 Task: Print the page with 120 scaling.
Action: Mouse moved to (31, 94)
Screenshot: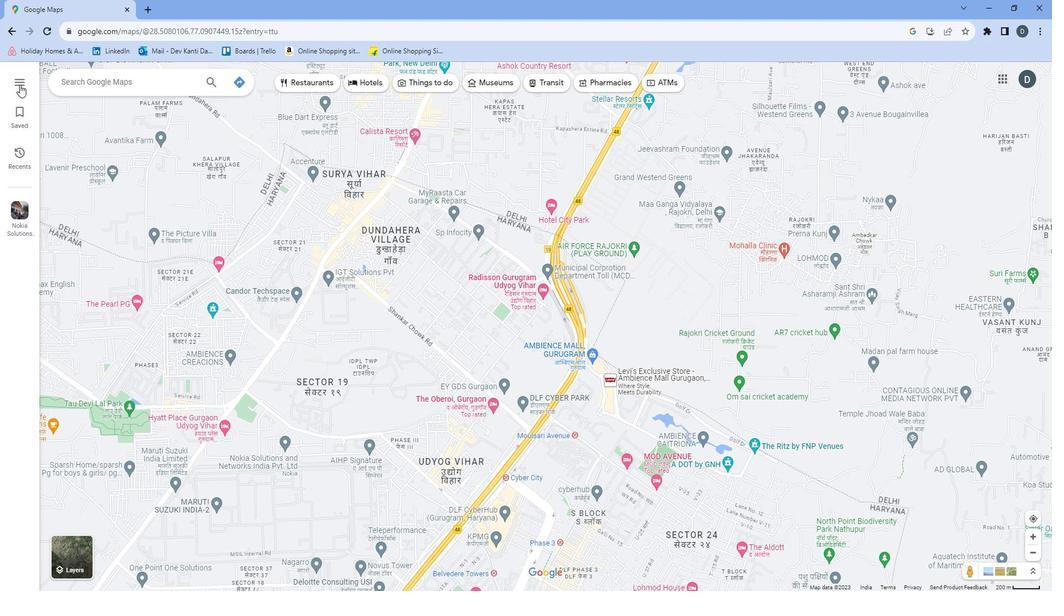 
Action: Mouse pressed left at (31, 94)
Screenshot: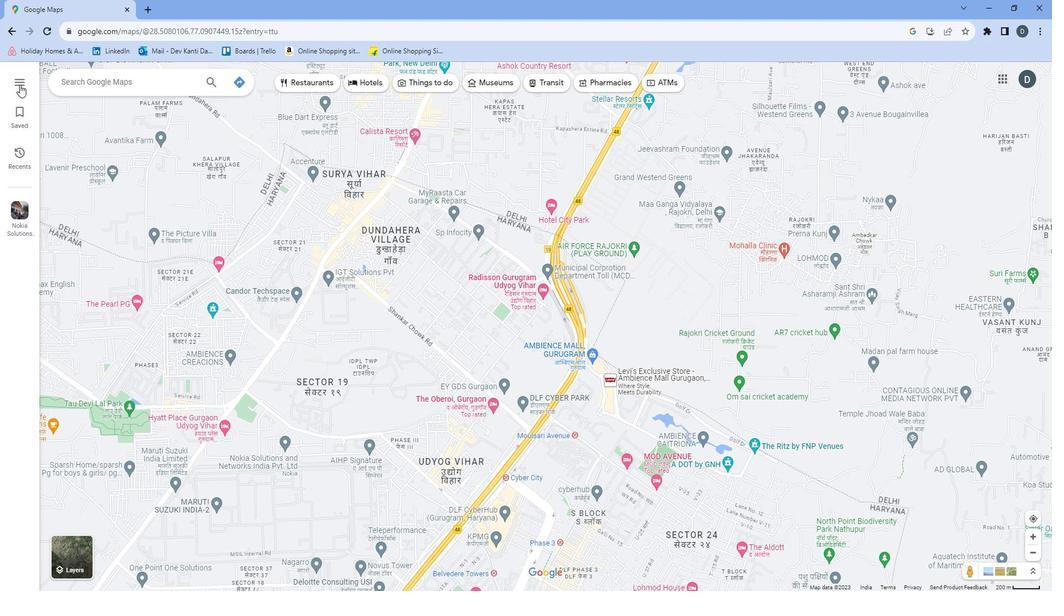 
Action: Mouse moved to (71, 299)
Screenshot: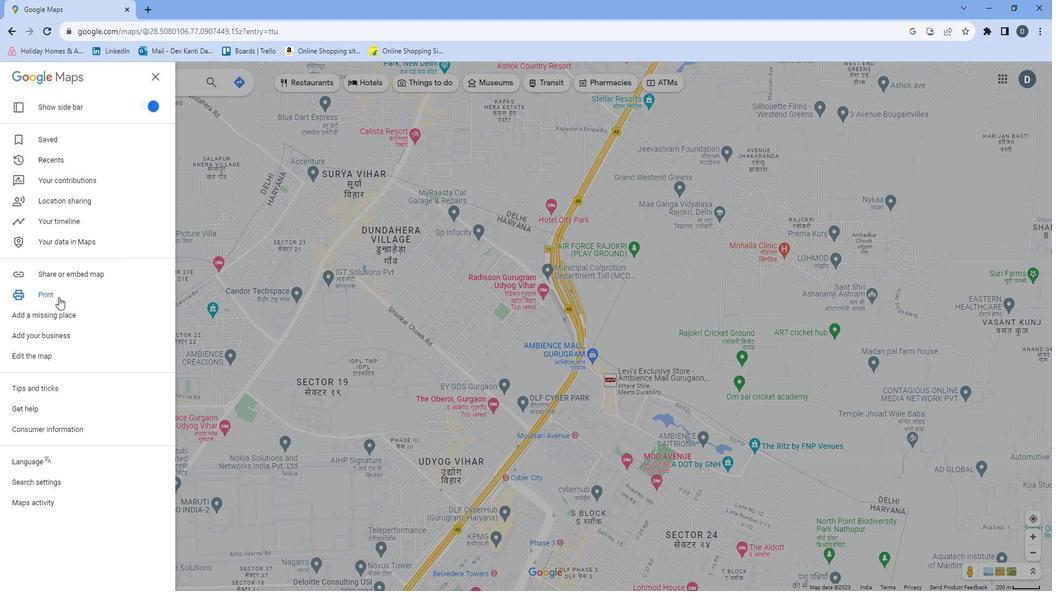 
Action: Mouse pressed left at (71, 299)
Screenshot: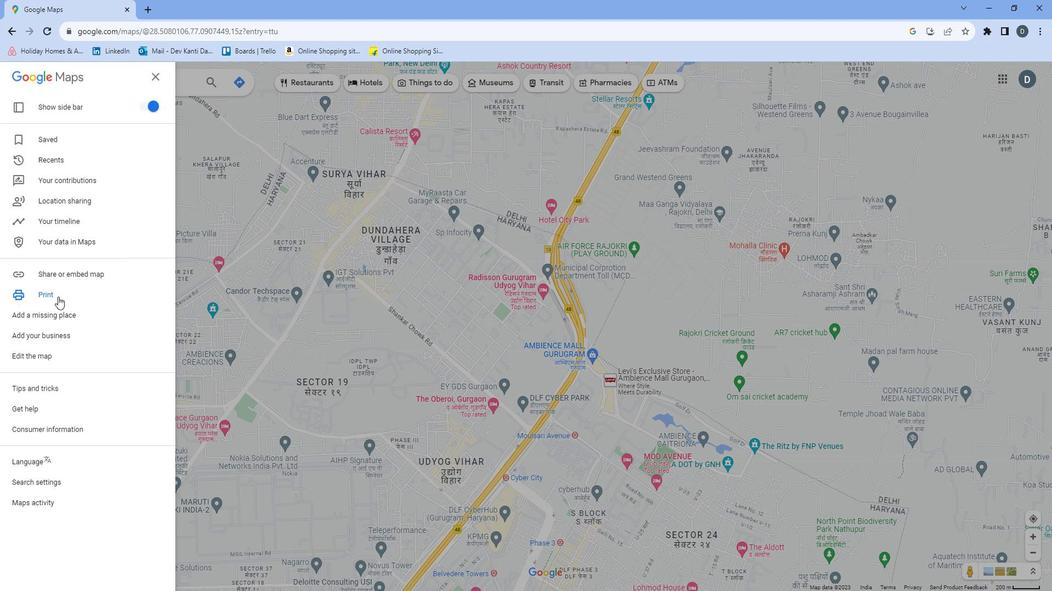 
Action: Mouse moved to (1035, 100)
Screenshot: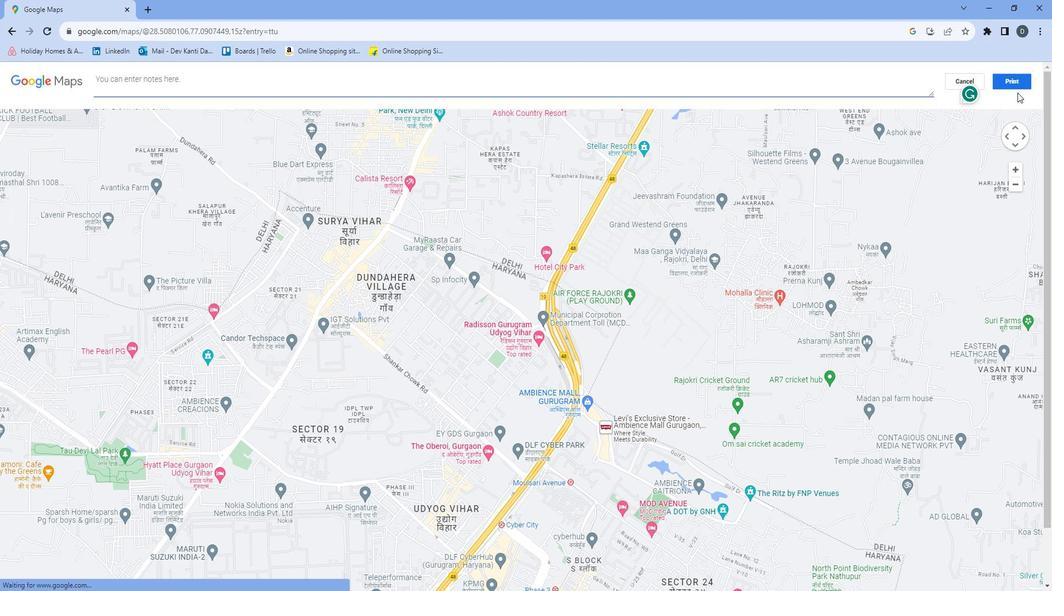 
Action: Mouse pressed left at (1035, 100)
Screenshot: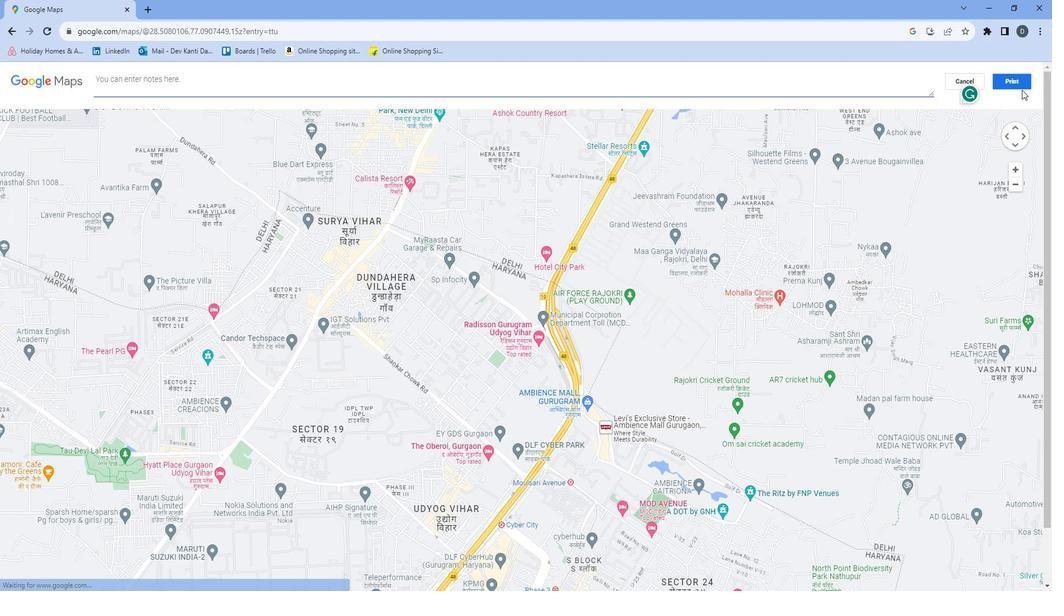 
Action: Mouse moved to (1037, 98)
Screenshot: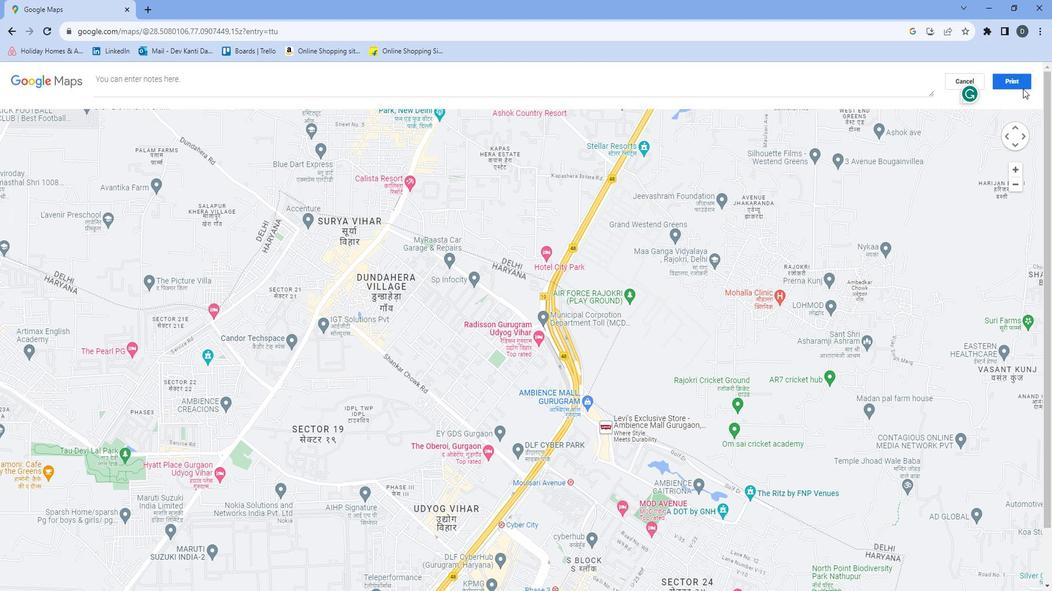 
Action: Mouse pressed left at (1037, 98)
Screenshot: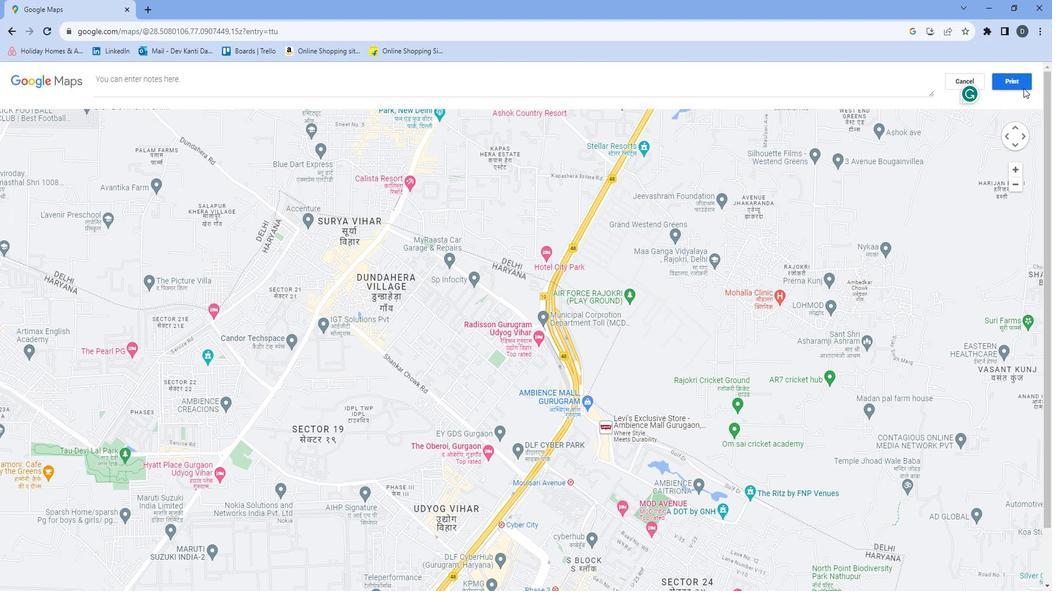 
Action: Mouse moved to (1034, 97)
Screenshot: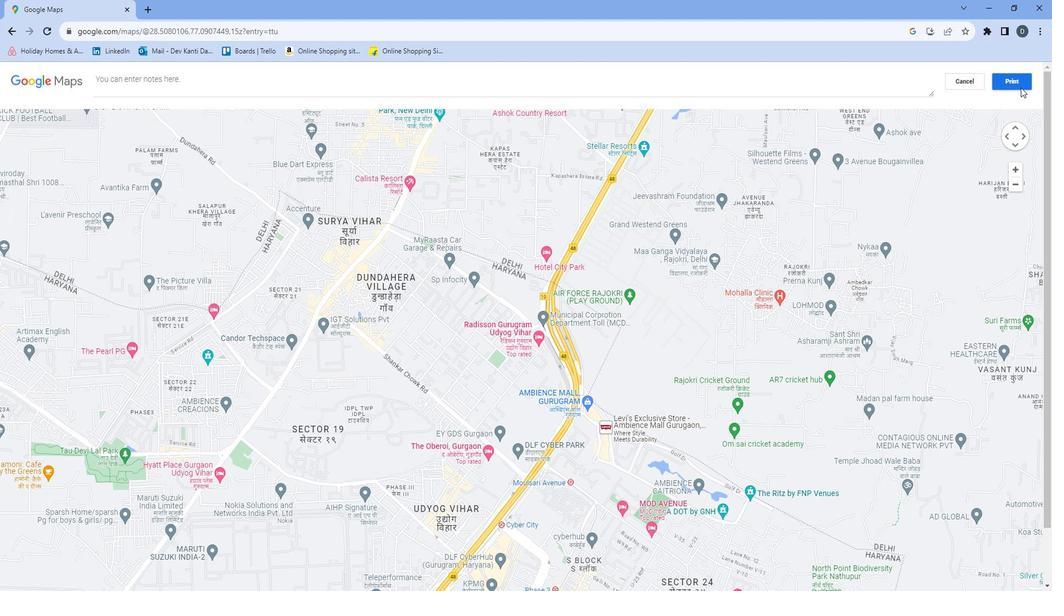 
Action: Mouse pressed left at (1034, 97)
Screenshot: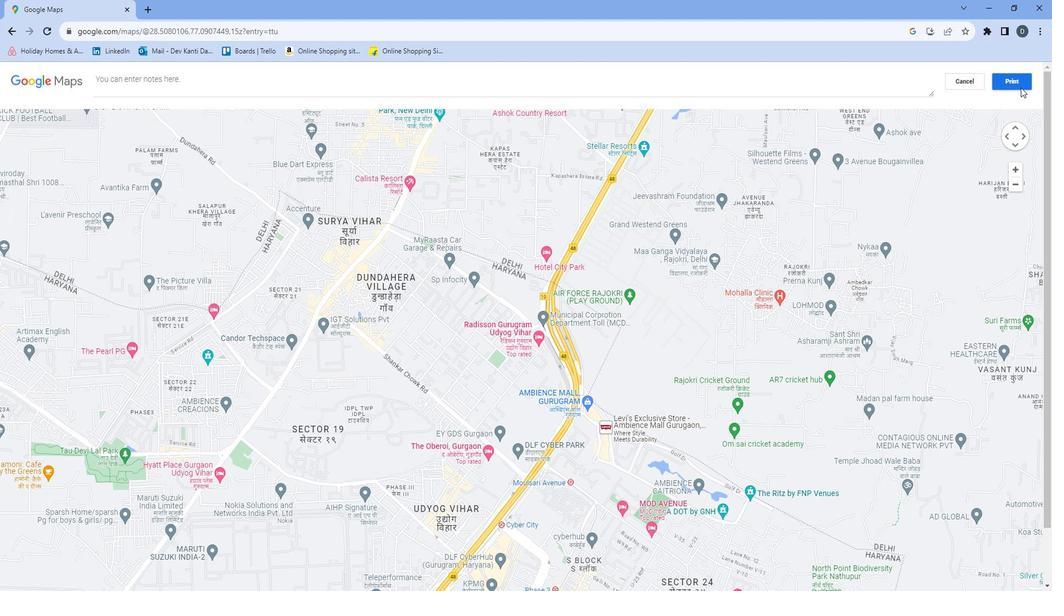 
Action: Mouse moved to (885, 233)
Screenshot: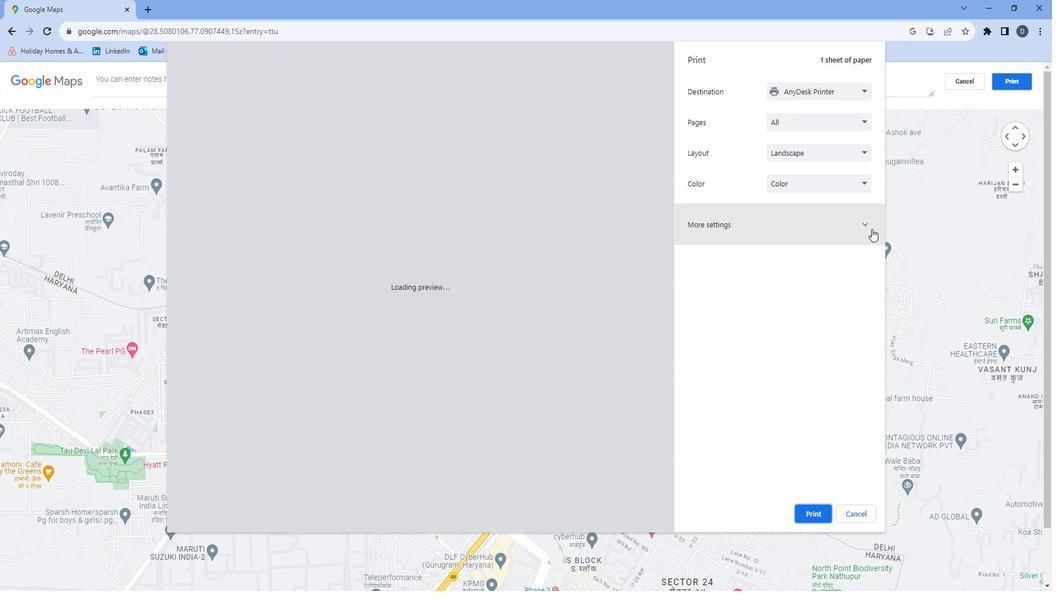 
Action: Mouse pressed left at (885, 233)
Screenshot: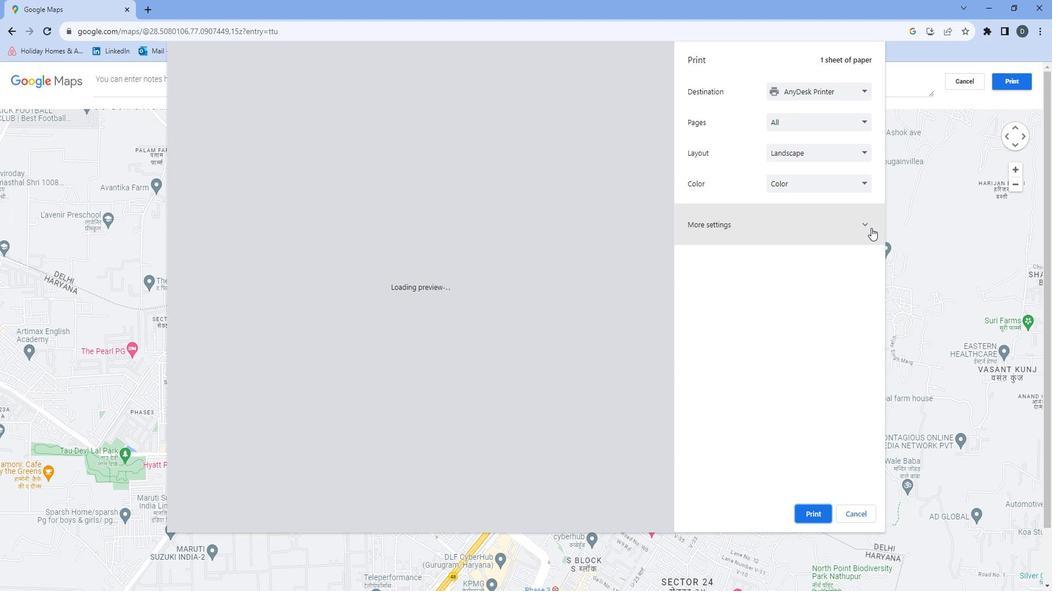 
Action: Mouse moved to (848, 361)
Screenshot: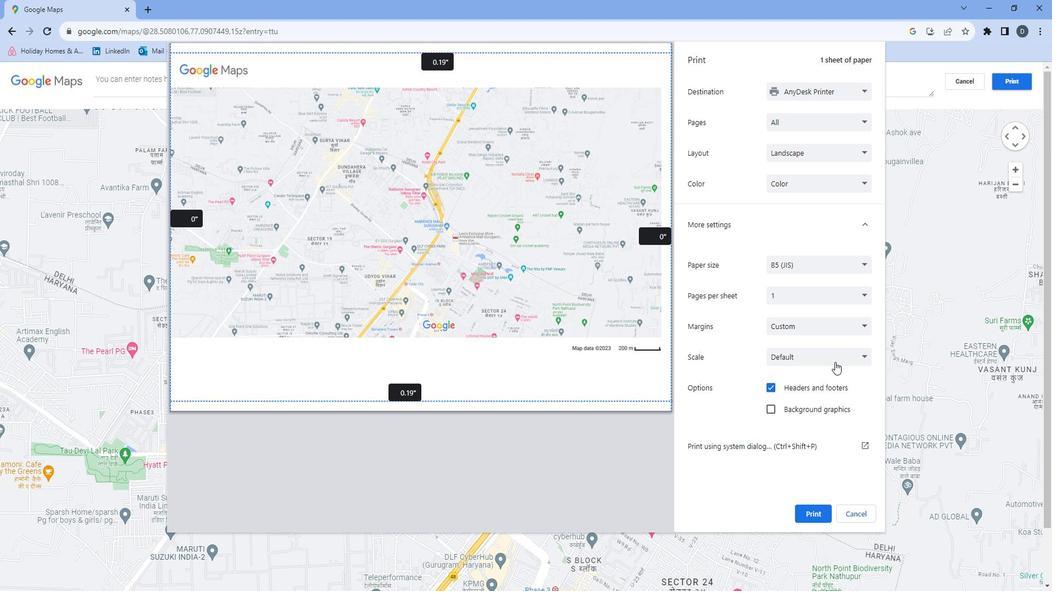 
Action: Mouse pressed left at (848, 361)
Screenshot: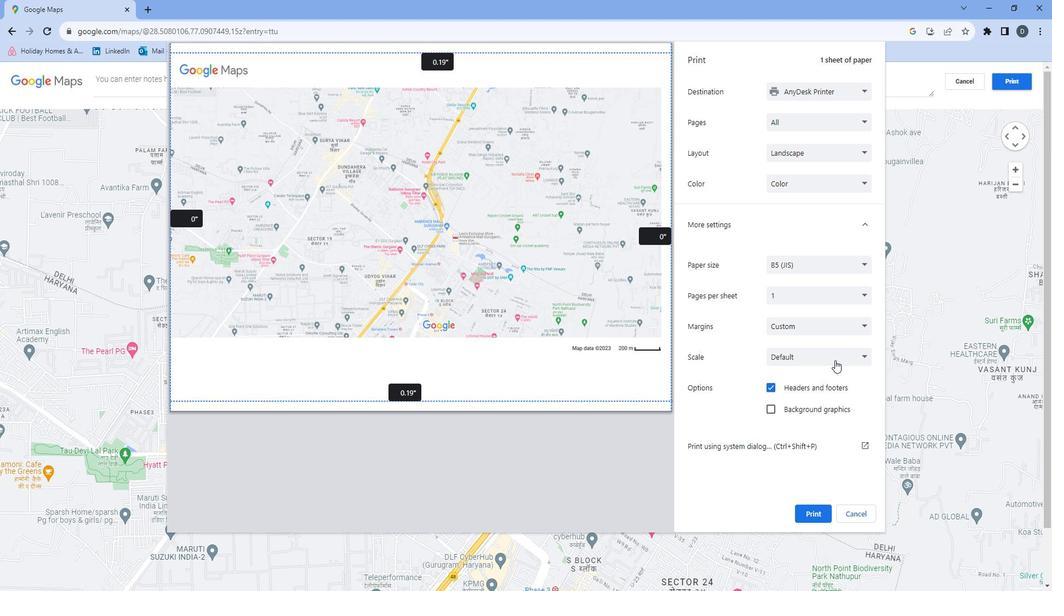 
Action: Mouse moved to (843, 385)
Screenshot: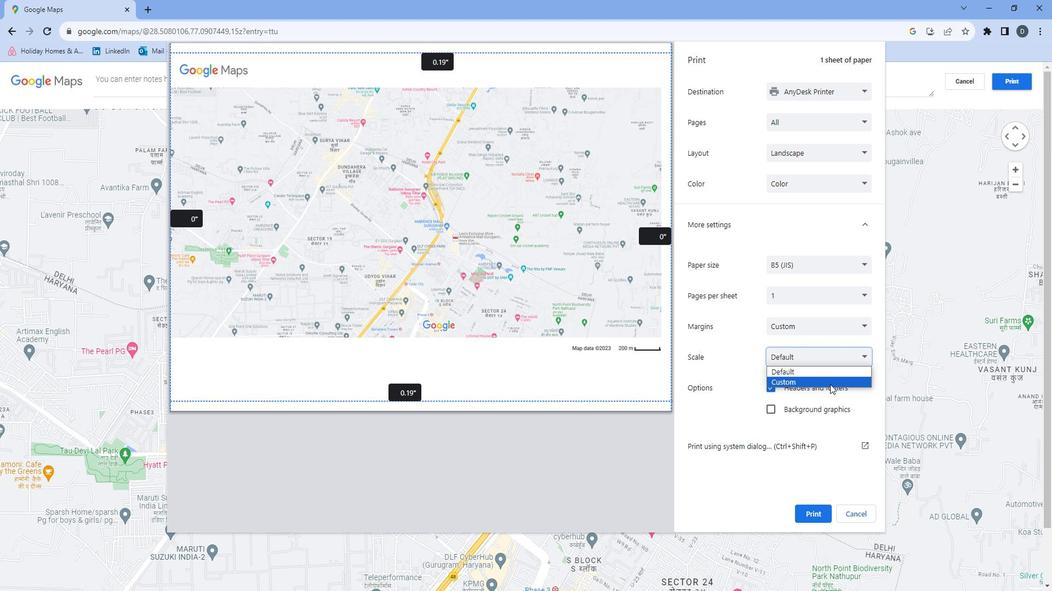 
Action: Mouse pressed left at (843, 385)
Screenshot: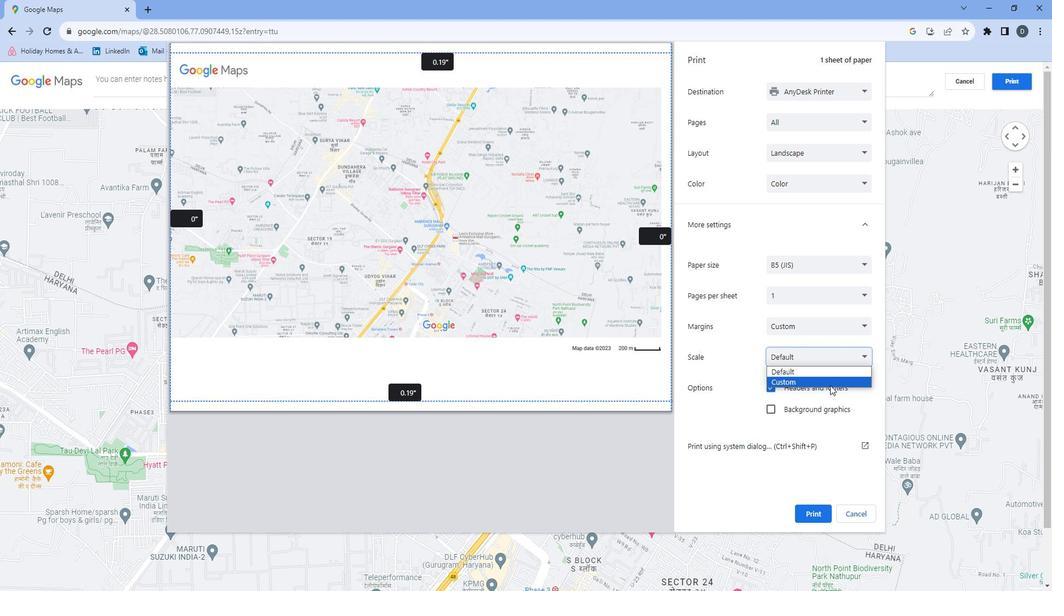 
Action: Mouse moved to (807, 379)
Screenshot: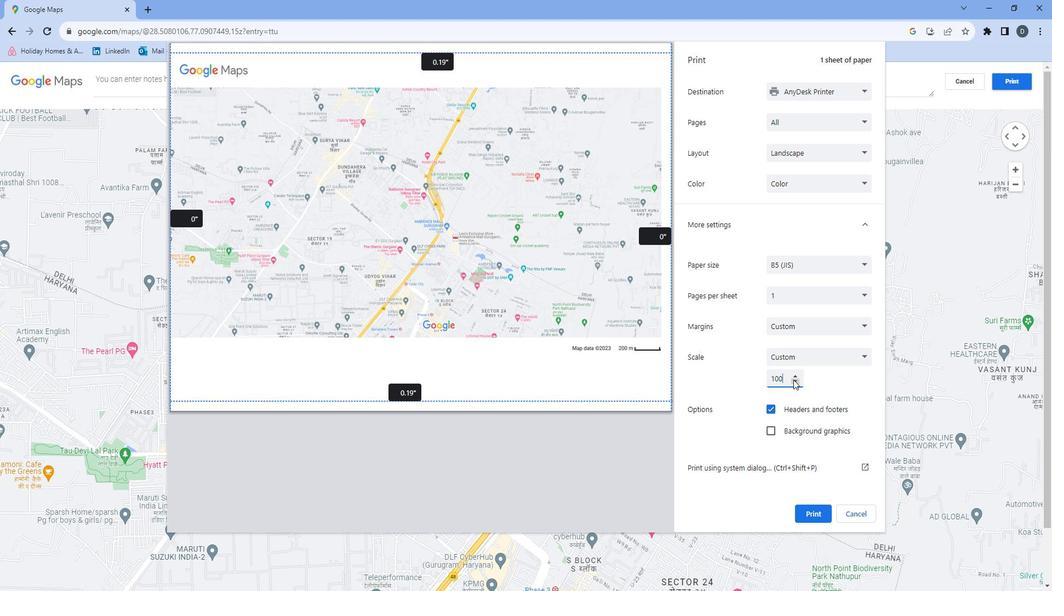 
Action: Mouse pressed left at (807, 379)
Screenshot: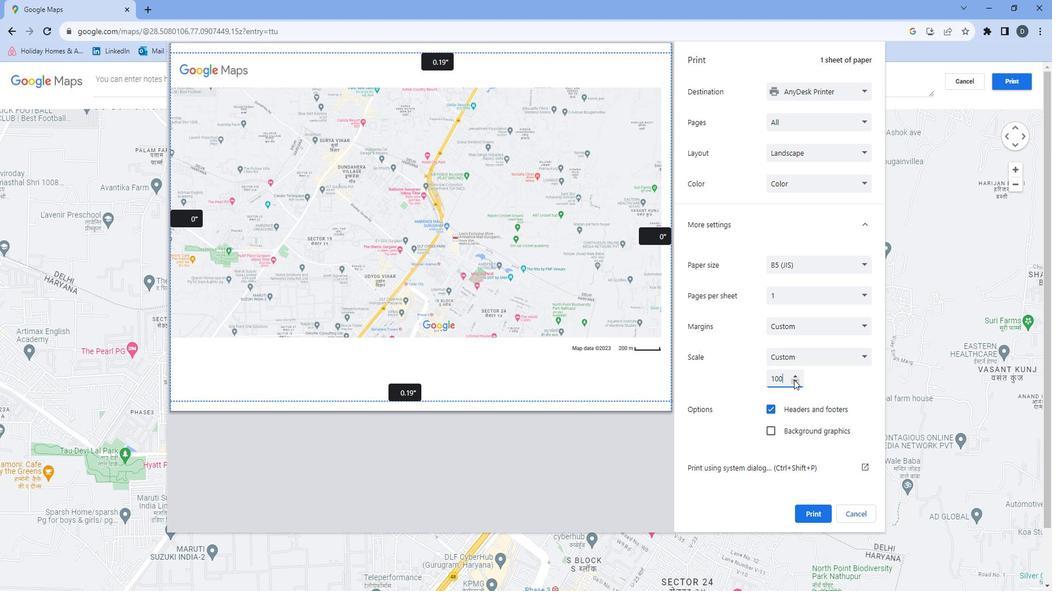 
Action: Mouse moved to (808, 374)
Screenshot: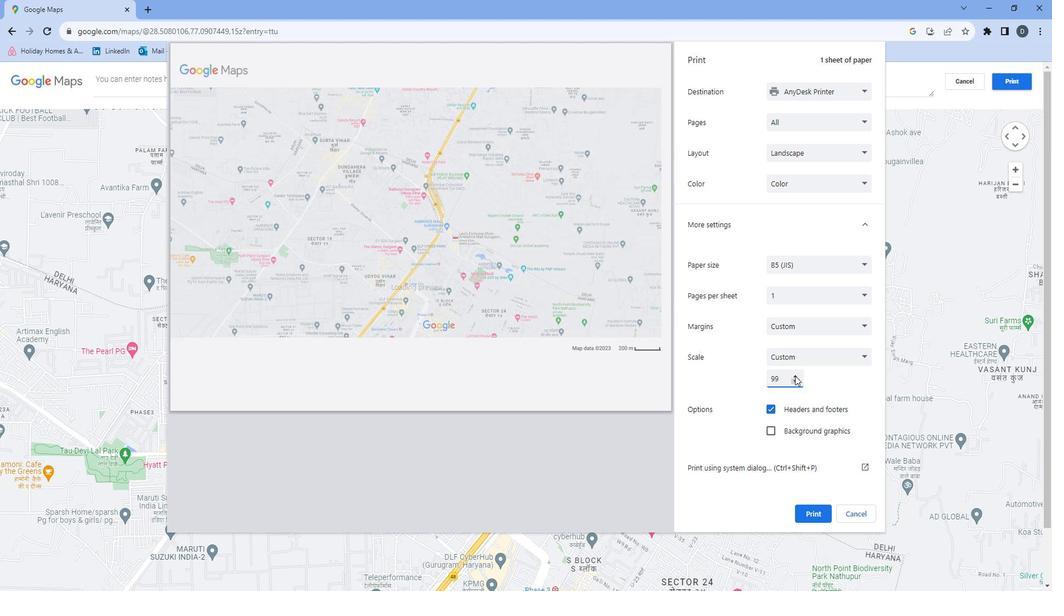 
Action: Mouse pressed left at (808, 374)
Screenshot: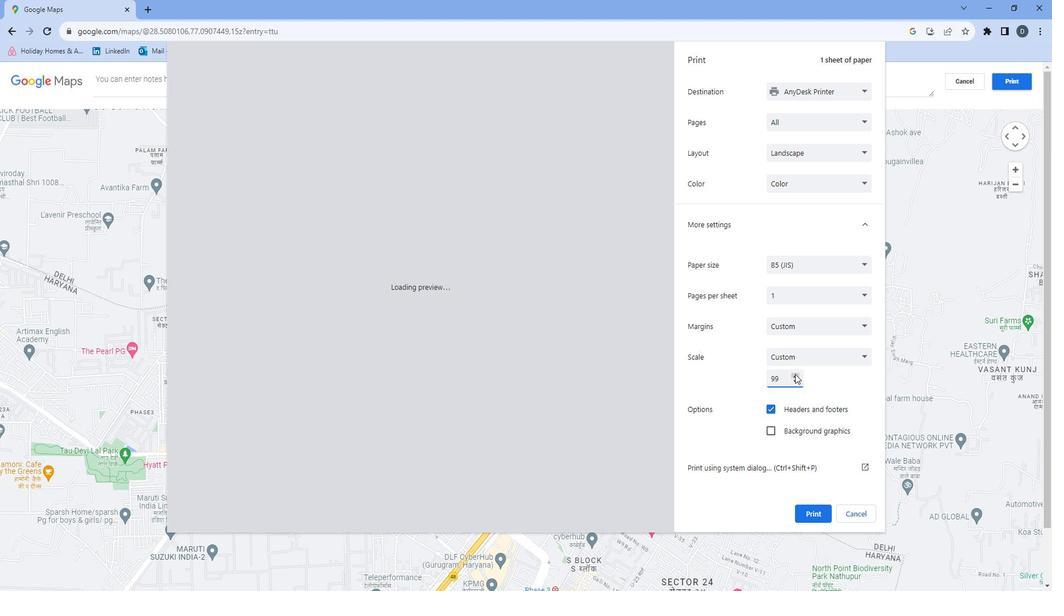 
Action: Mouse pressed left at (808, 374)
Screenshot: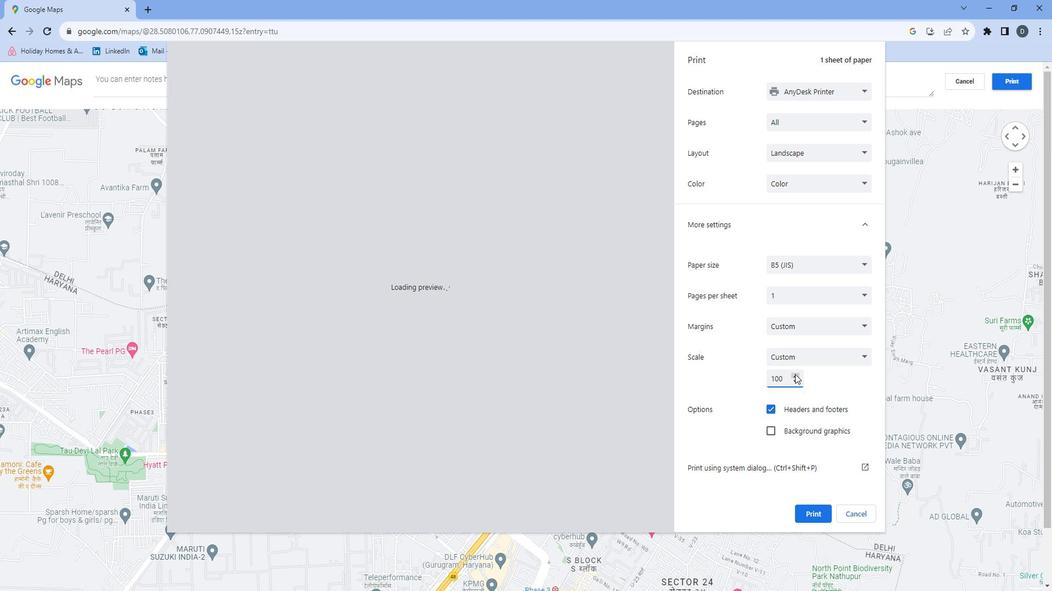 
Action: Mouse pressed left at (808, 374)
Screenshot: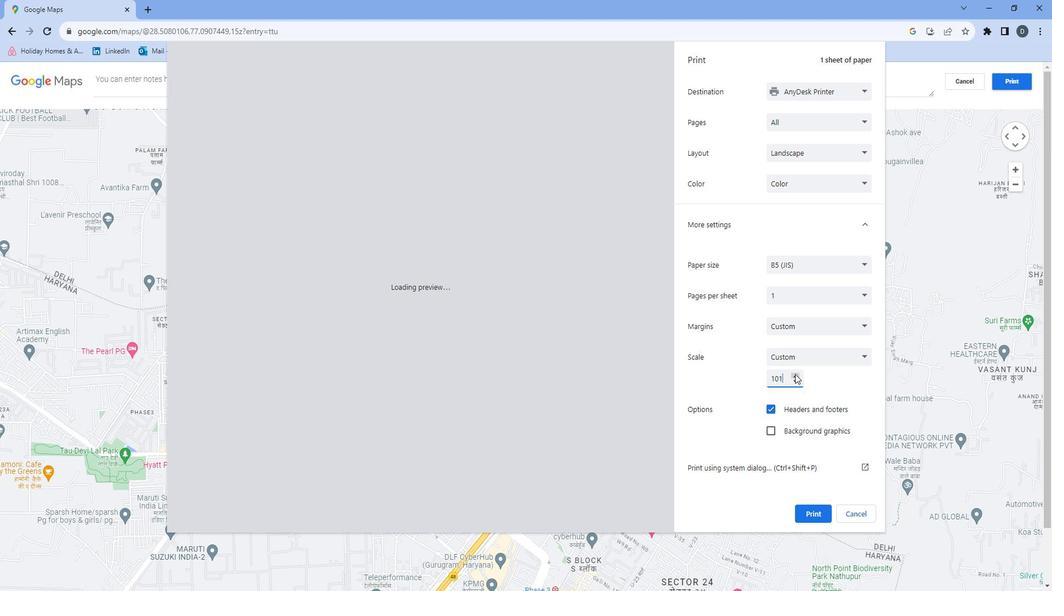 
Action: Mouse pressed left at (808, 374)
Screenshot: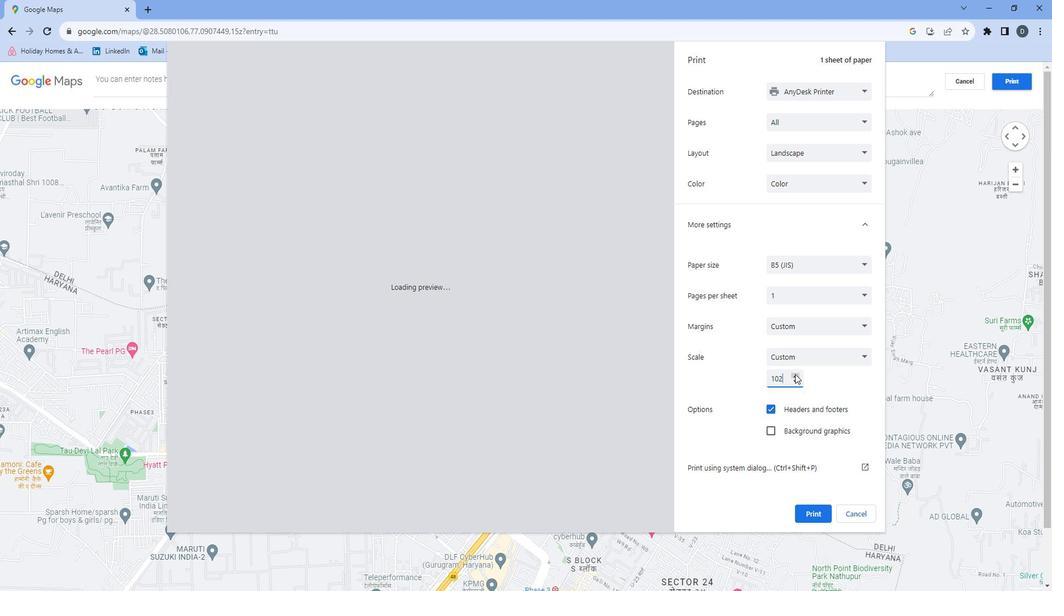 
Action: Mouse pressed left at (808, 374)
Screenshot: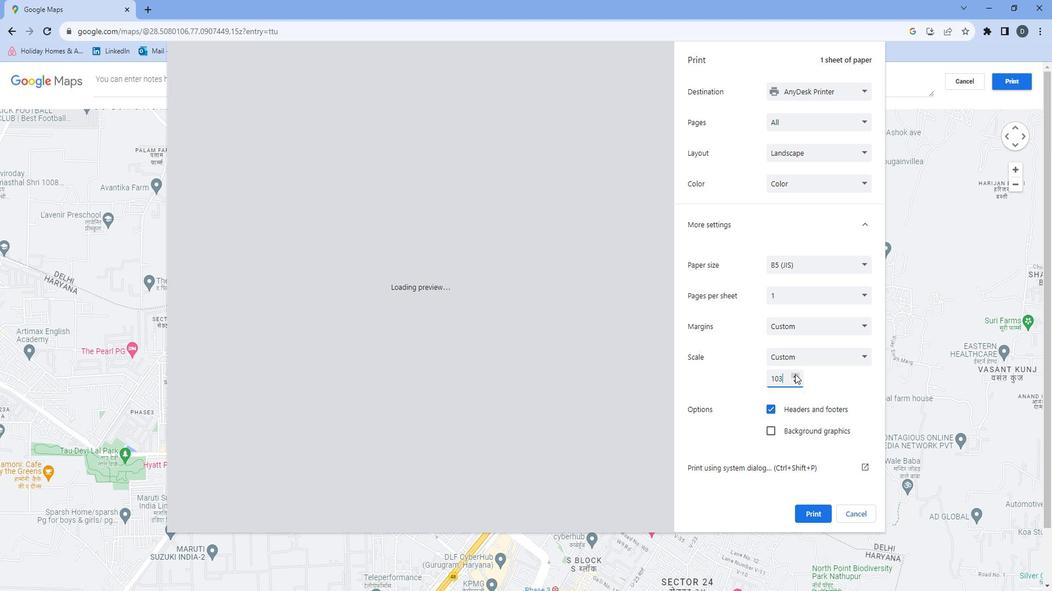 
Action: Mouse pressed left at (808, 374)
Screenshot: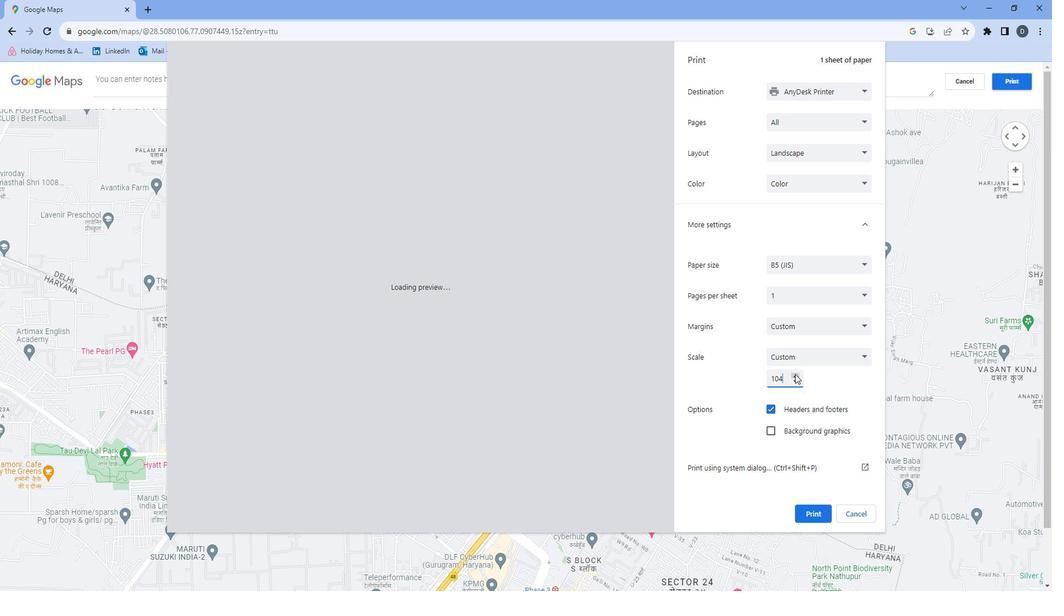 
Action: Mouse pressed left at (808, 374)
Screenshot: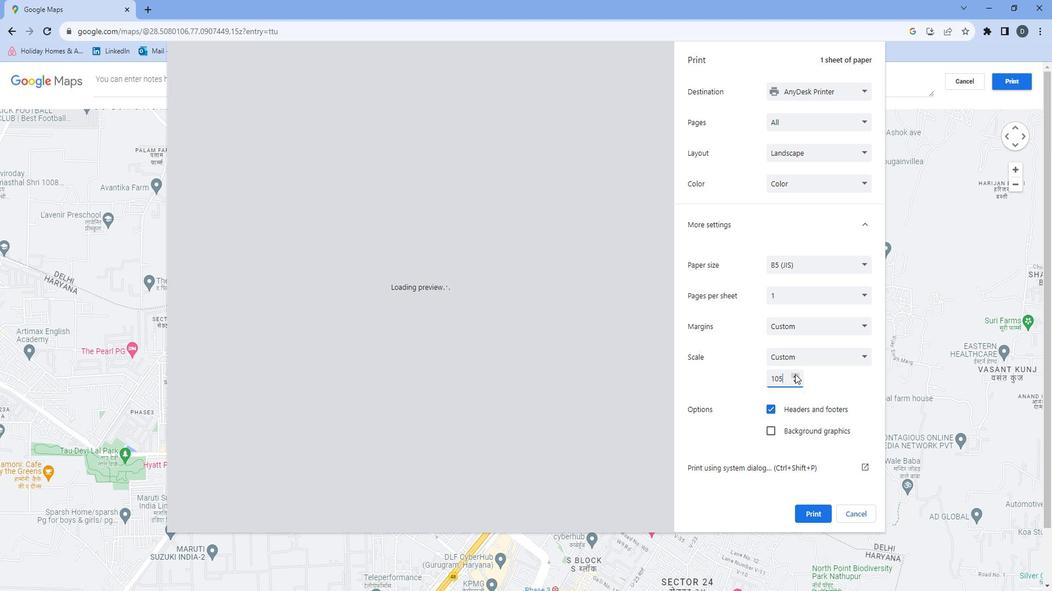 
Action: Mouse pressed left at (808, 374)
Screenshot: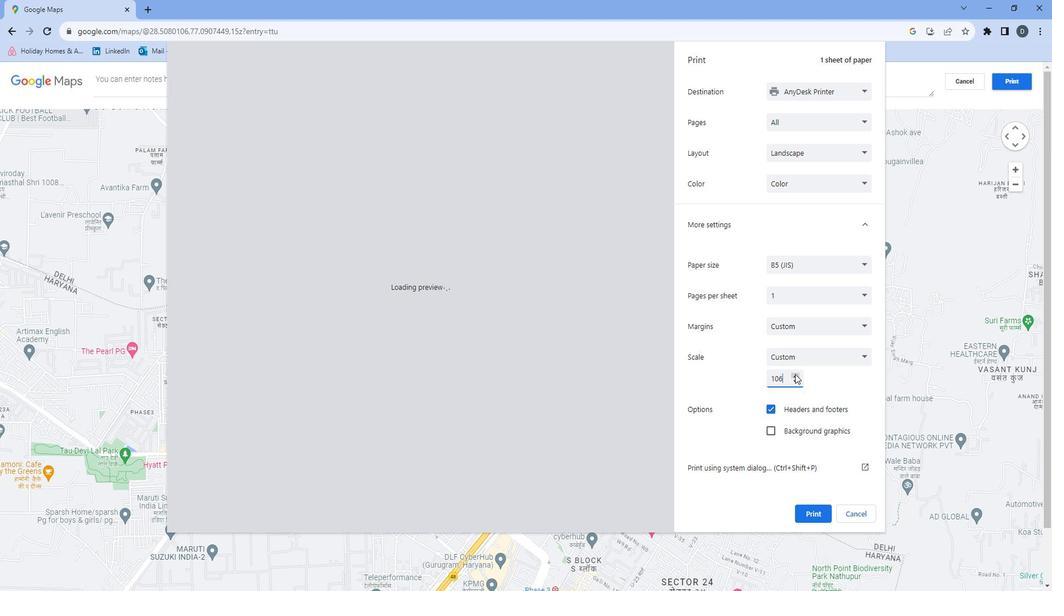 
Action: Mouse pressed left at (808, 374)
Screenshot: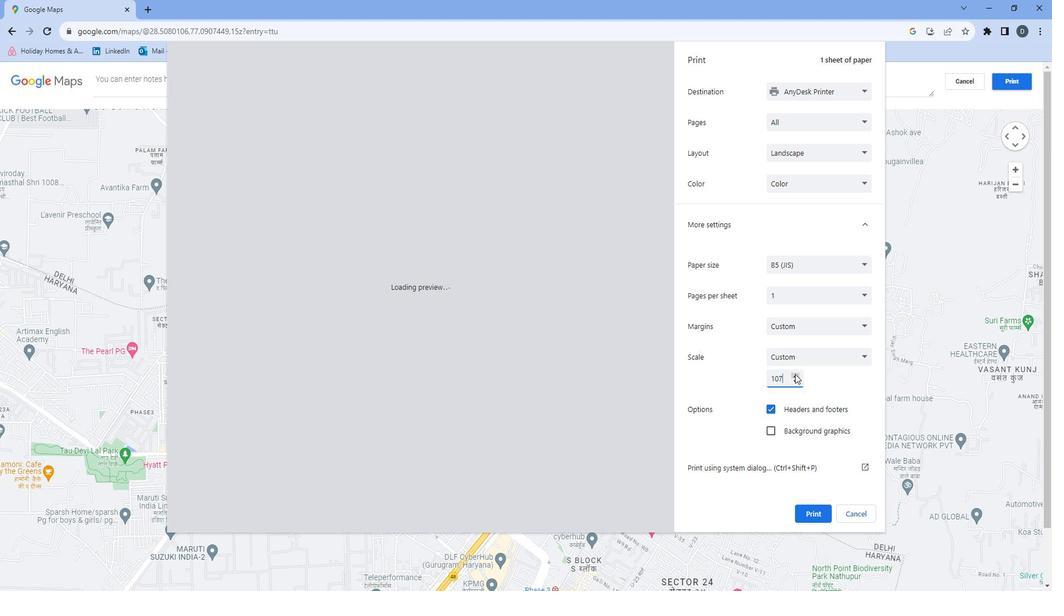 
Action: Mouse pressed left at (808, 374)
Screenshot: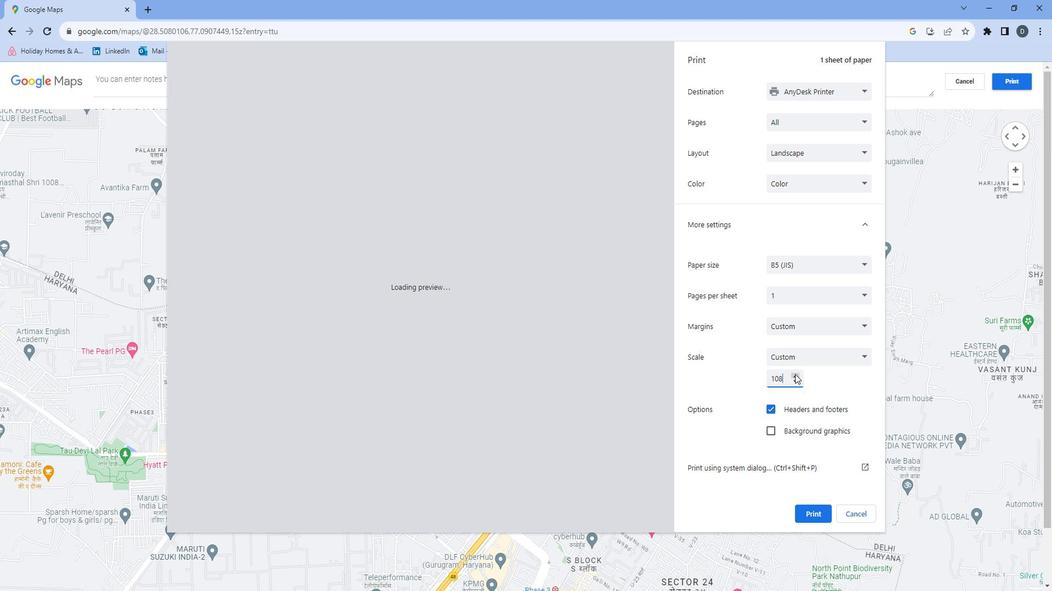 
Action: Mouse pressed left at (808, 374)
Screenshot: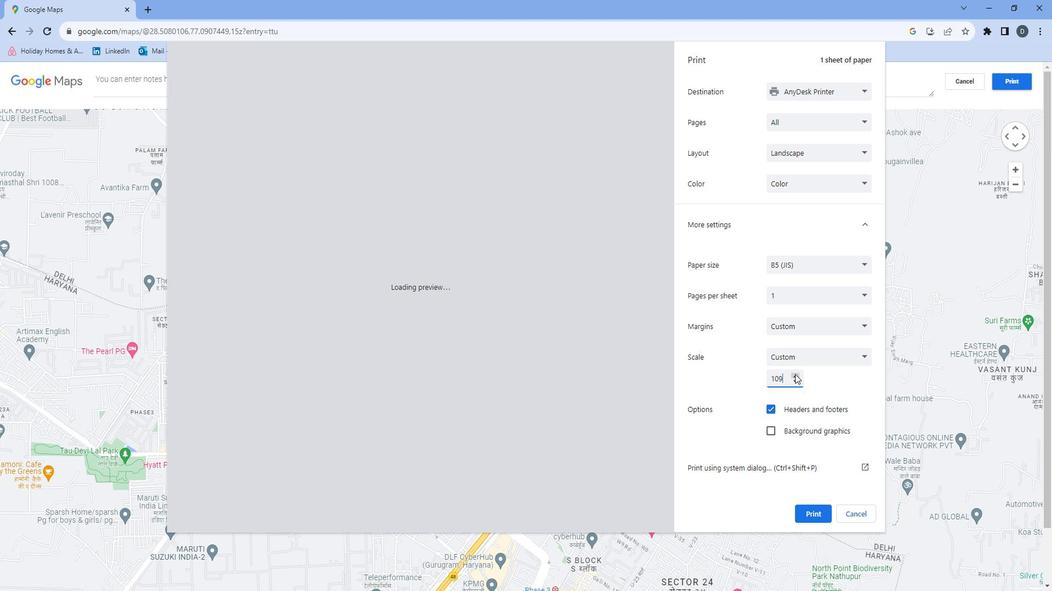 
Action: Mouse pressed left at (808, 374)
Screenshot: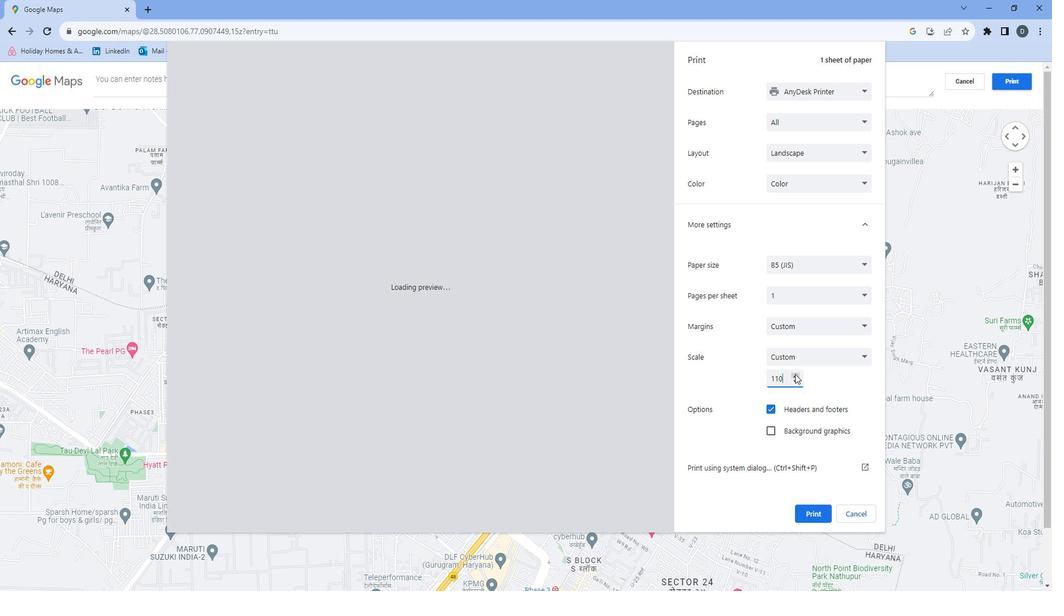 
Action: Mouse pressed left at (808, 374)
Screenshot: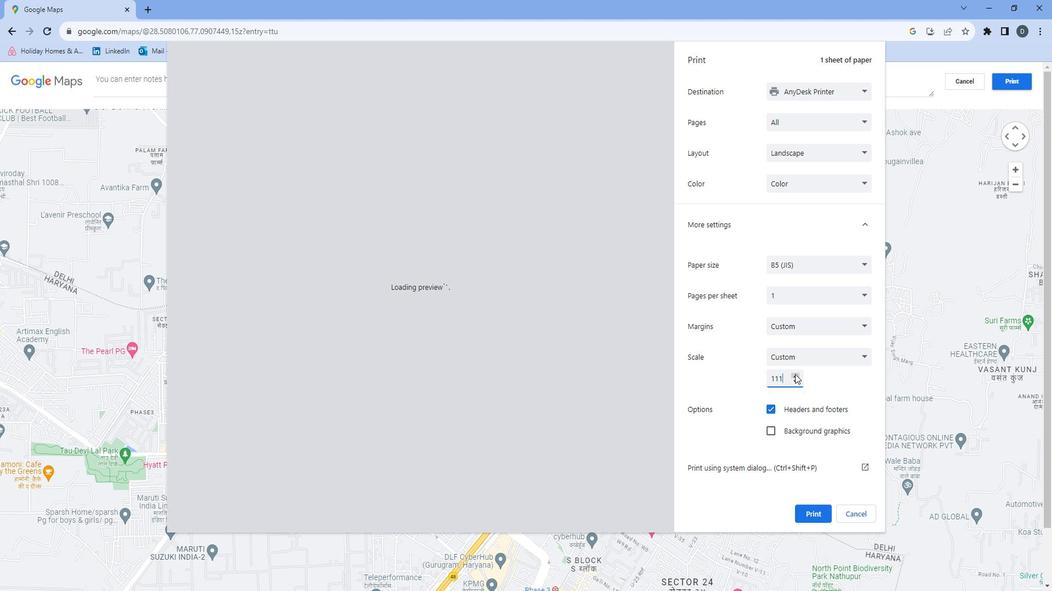 
Action: Mouse pressed left at (808, 374)
Screenshot: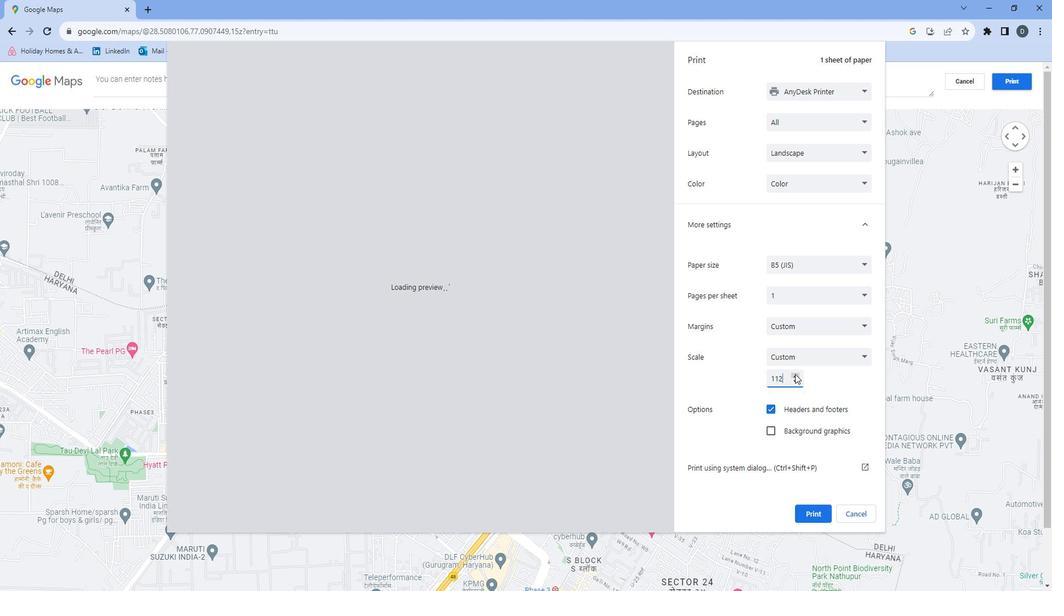 
Action: Mouse pressed left at (808, 374)
Screenshot: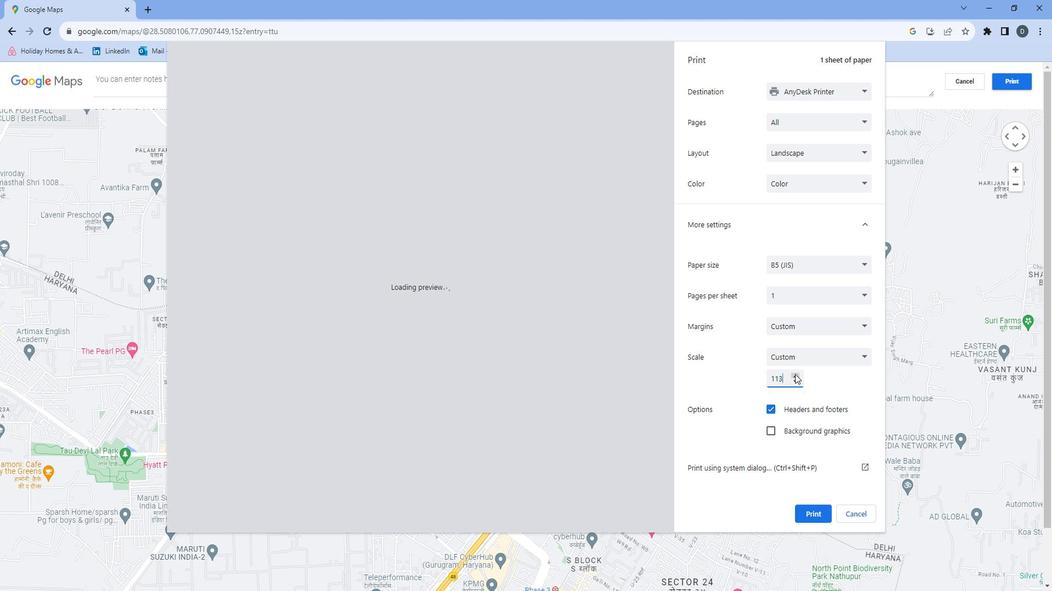 
Action: Mouse pressed left at (808, 374)
Screenshot: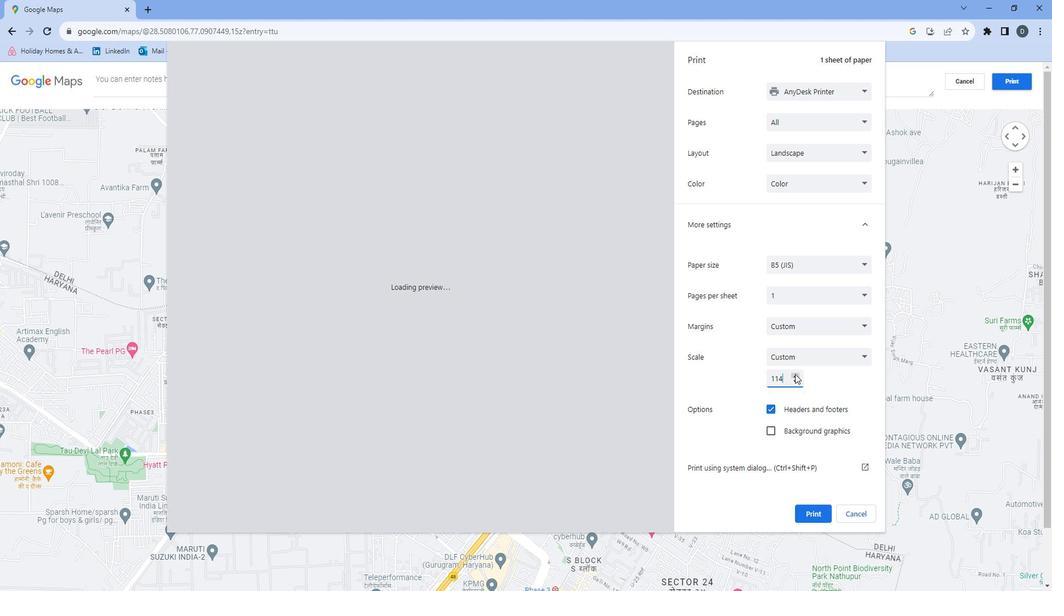 
Action: Mouse pressed left at (808, 374)
Screenshot: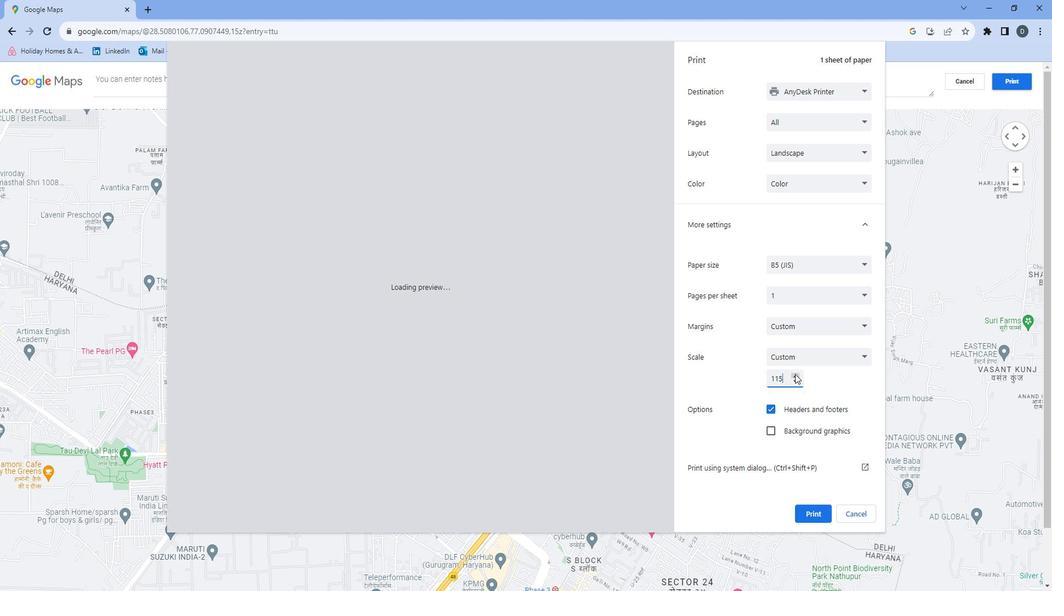 
Action: Mouse pressed left at (808, 374)
Screenshot: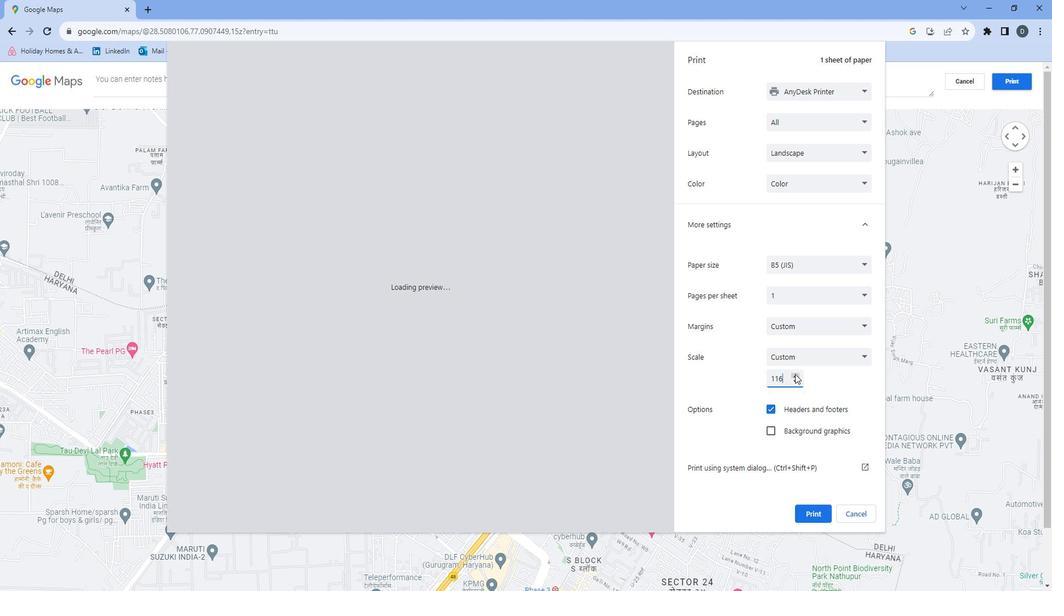 
Action: Mouse pressed left at (808, 374)
Screenshot: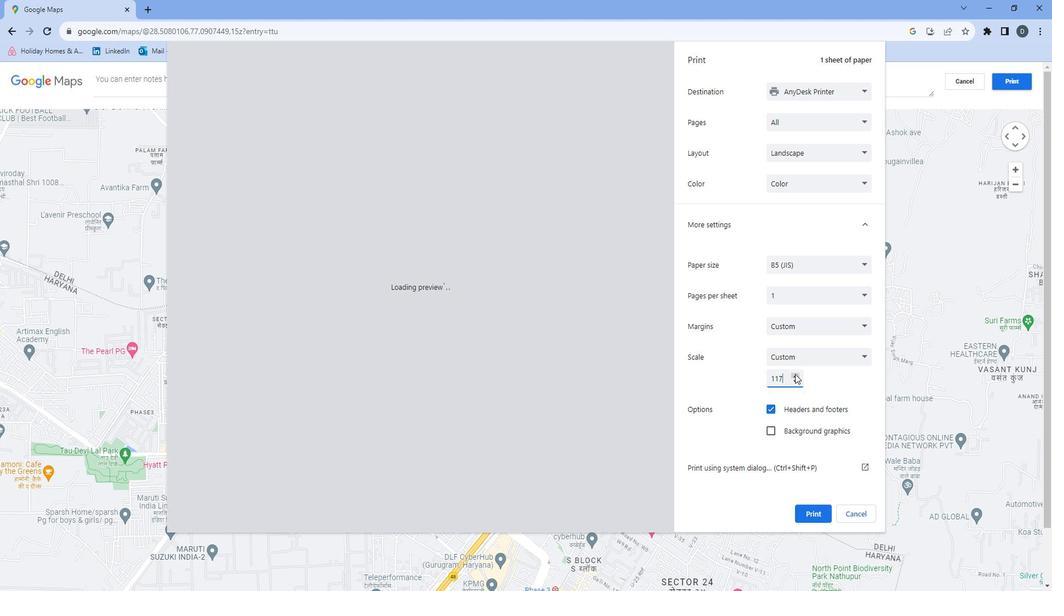
Action: Mouse pressed left at (808, 374)
Screenshot: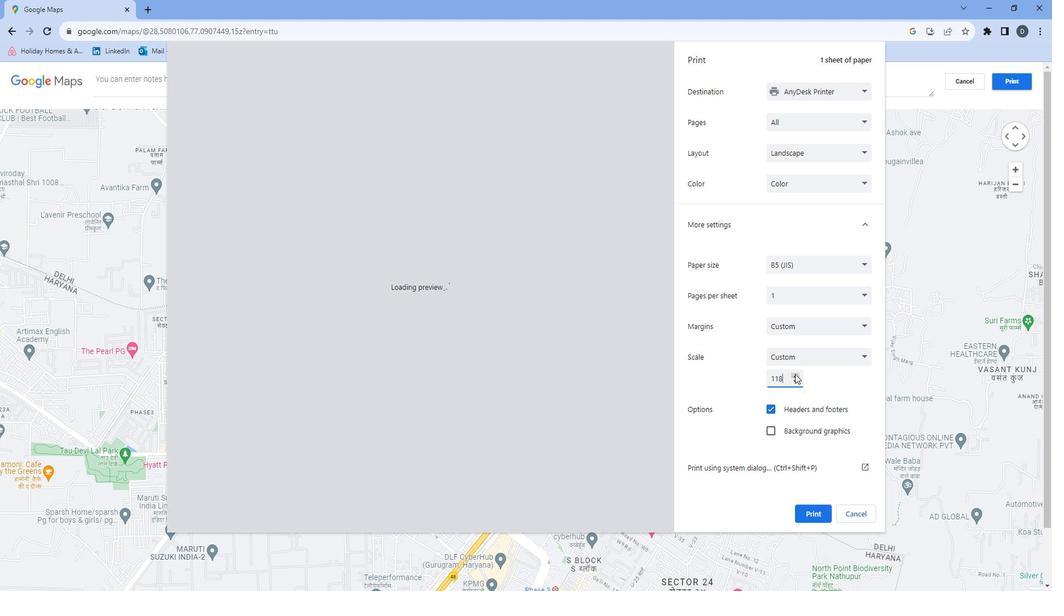 
Action: Mouse pressed left at (808, 374)
Screenshot: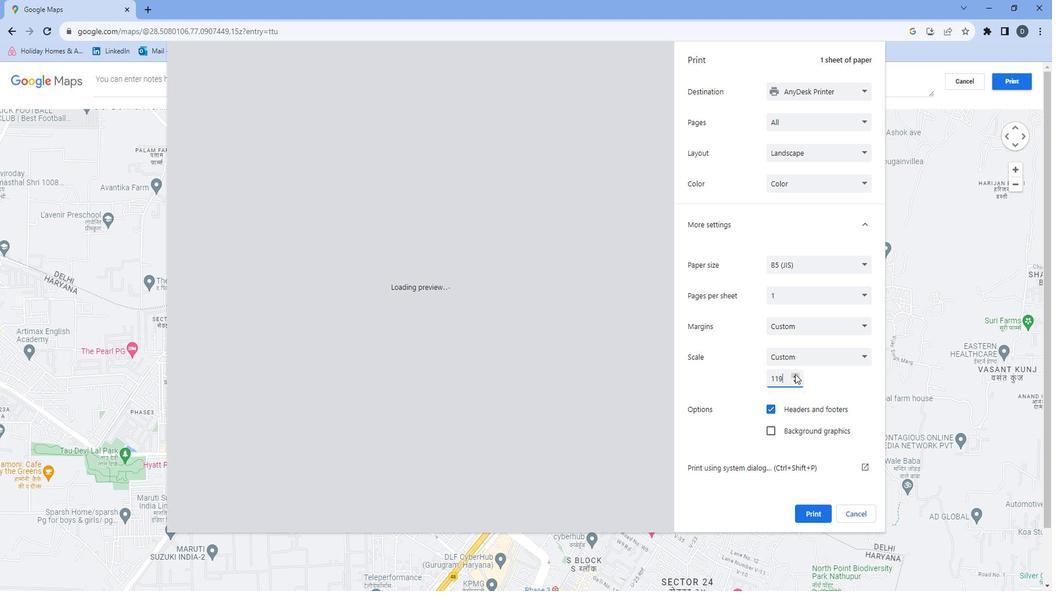 
Action: Mouse moved to (825, 506)
Screenshot: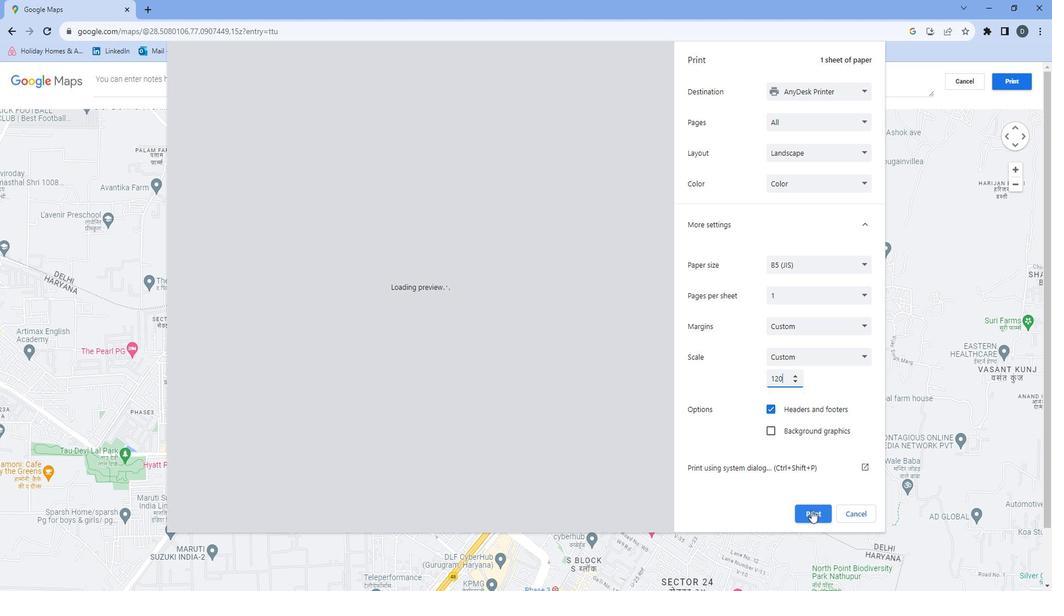 
Action: Mouse pressed left at (825, 506)
Screenshot: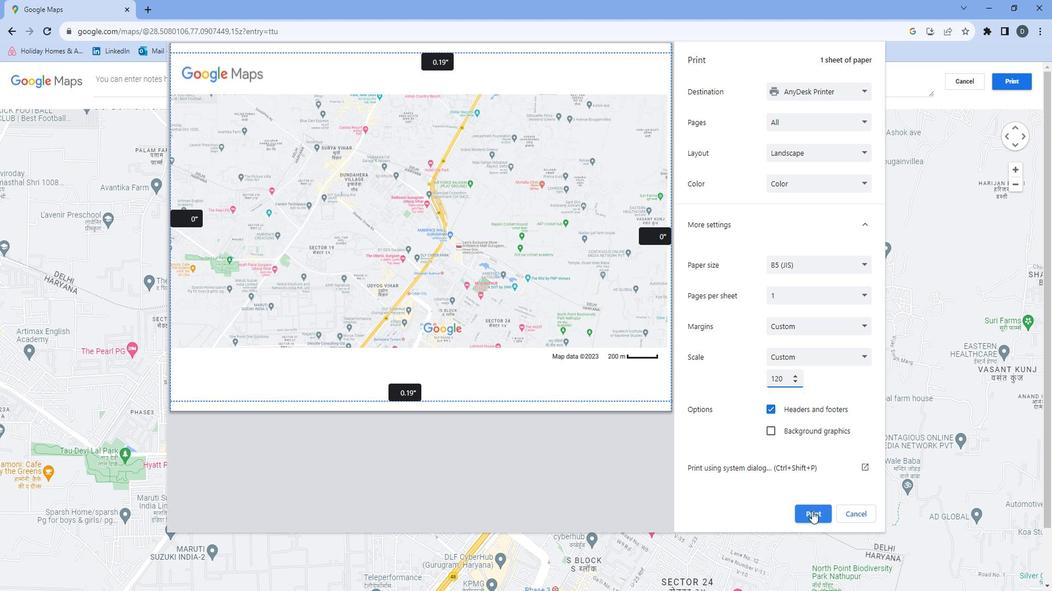 
Action: Mouse moved to (821, 484)
Screenshot: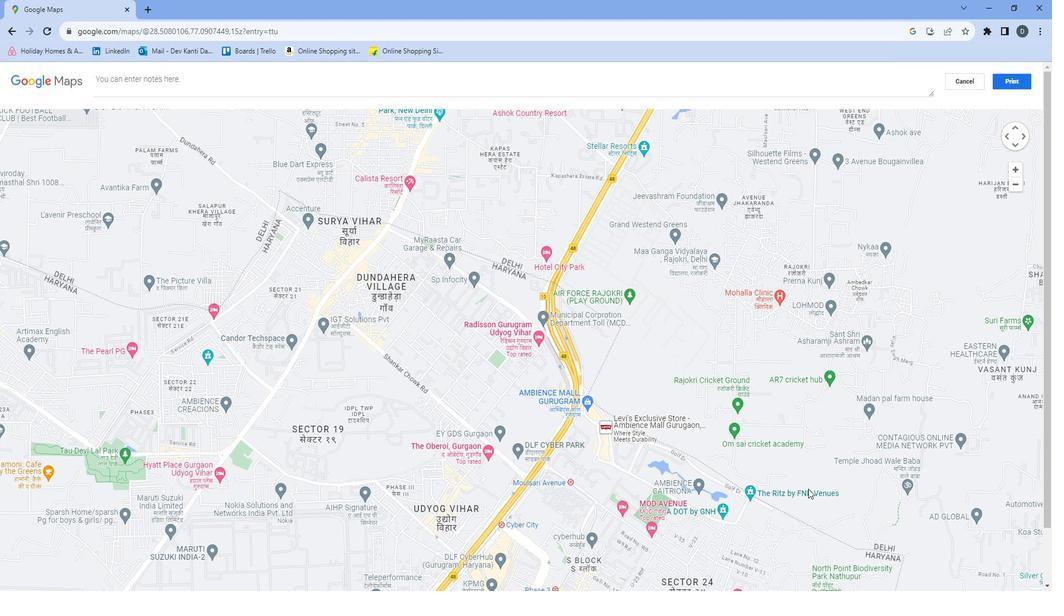
